 Task: Check current mortgage rates with a credit score of 680-699.
Action: Mouse moved to (971, 179)
Screenshot: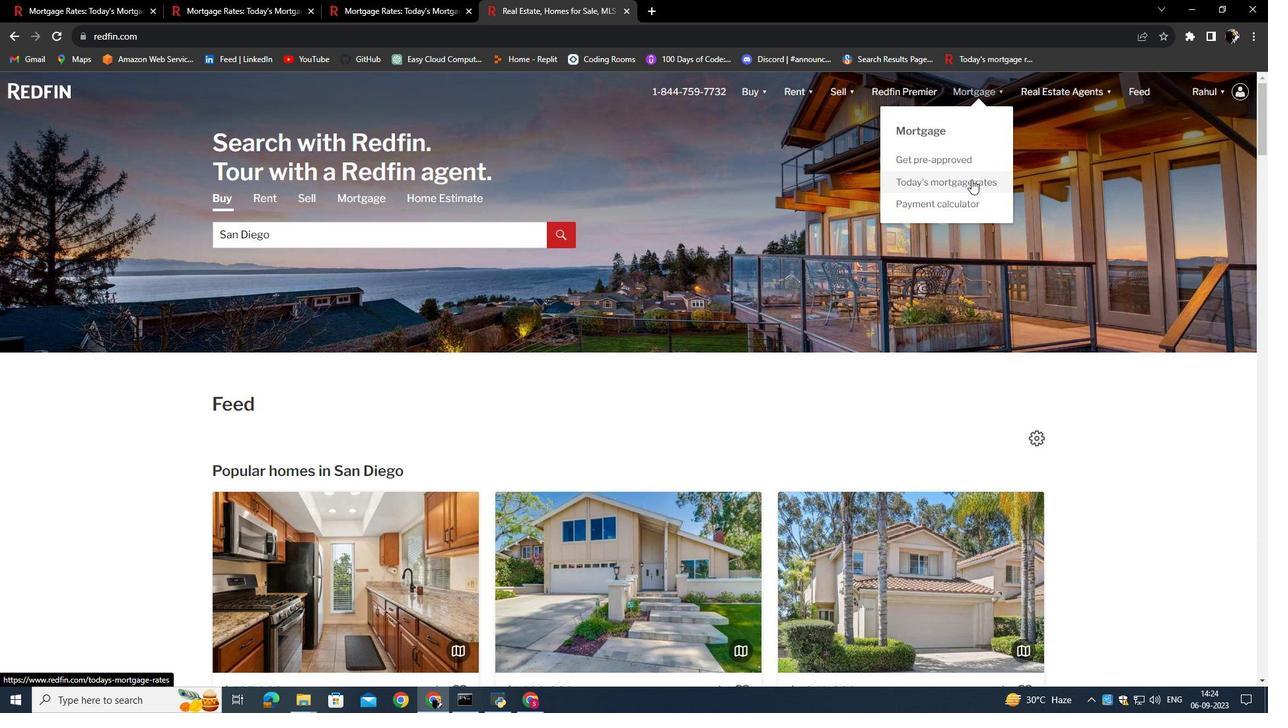 
Action: Mouse pressed left at (971, 179)
Screenshot: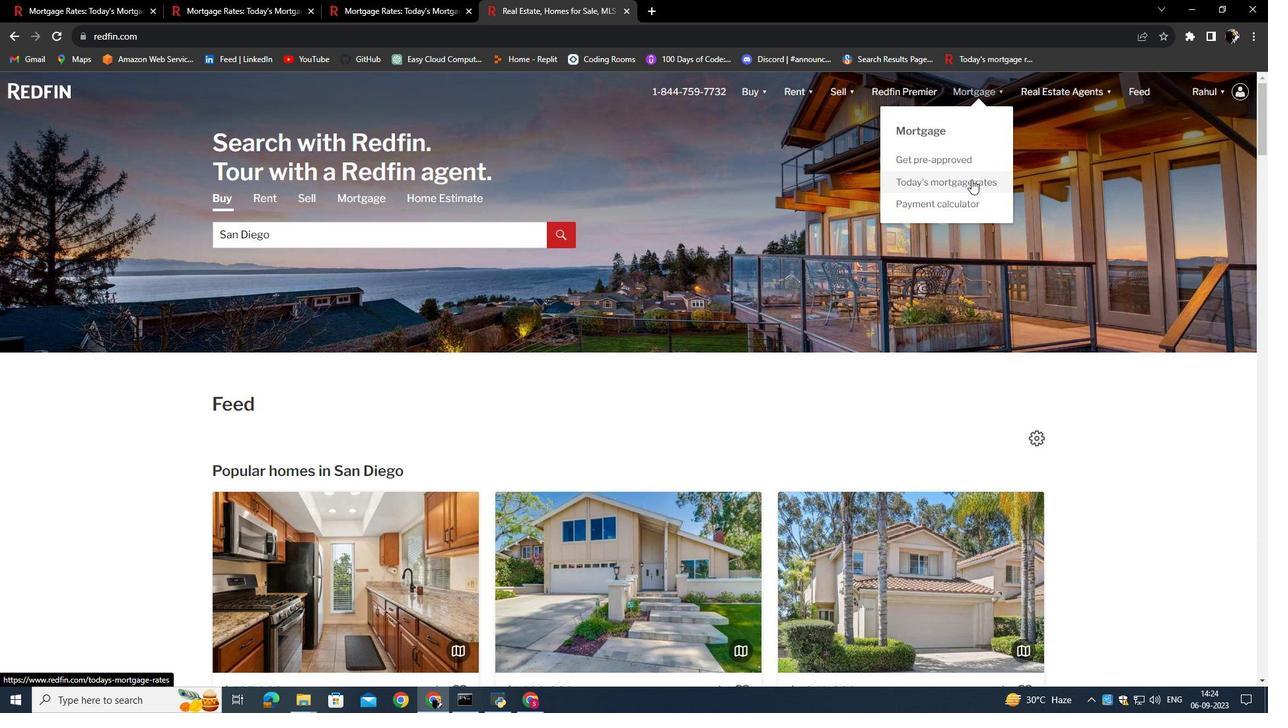 
Action: Mouse moved to (499, 357)
Screenshot: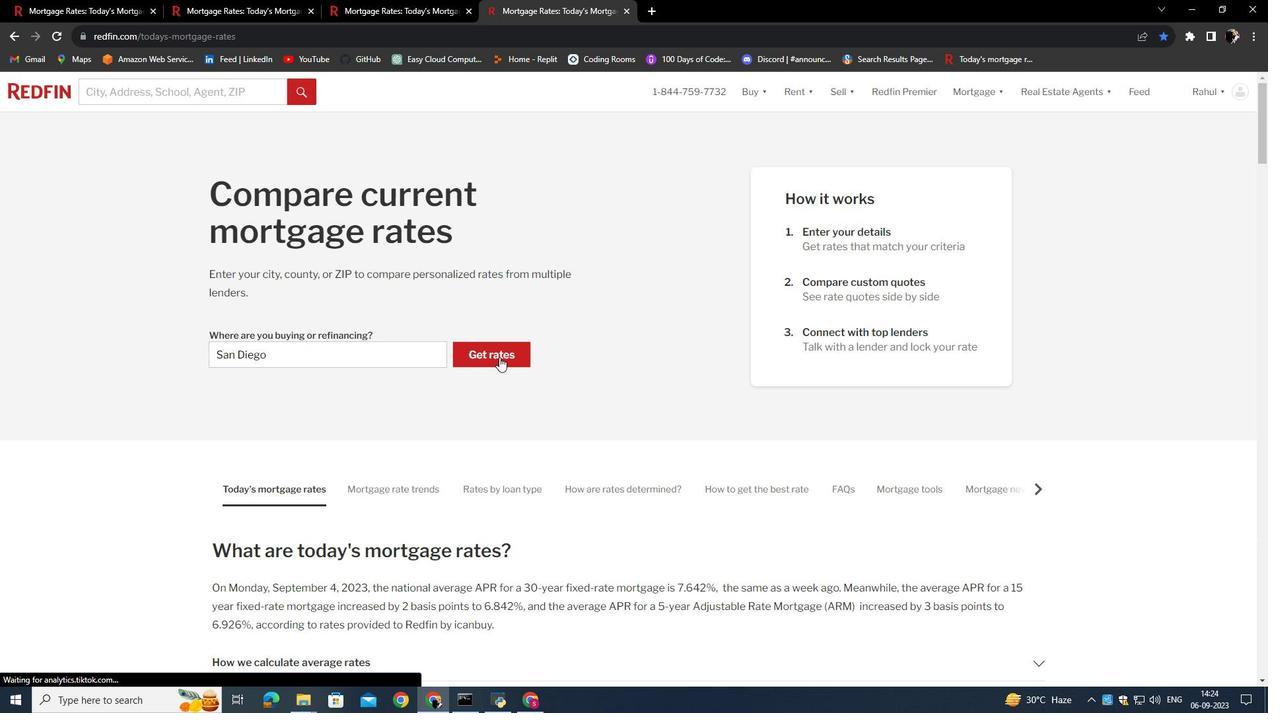 
Action: Mouse pressed left at (499, 357)
Screenshot: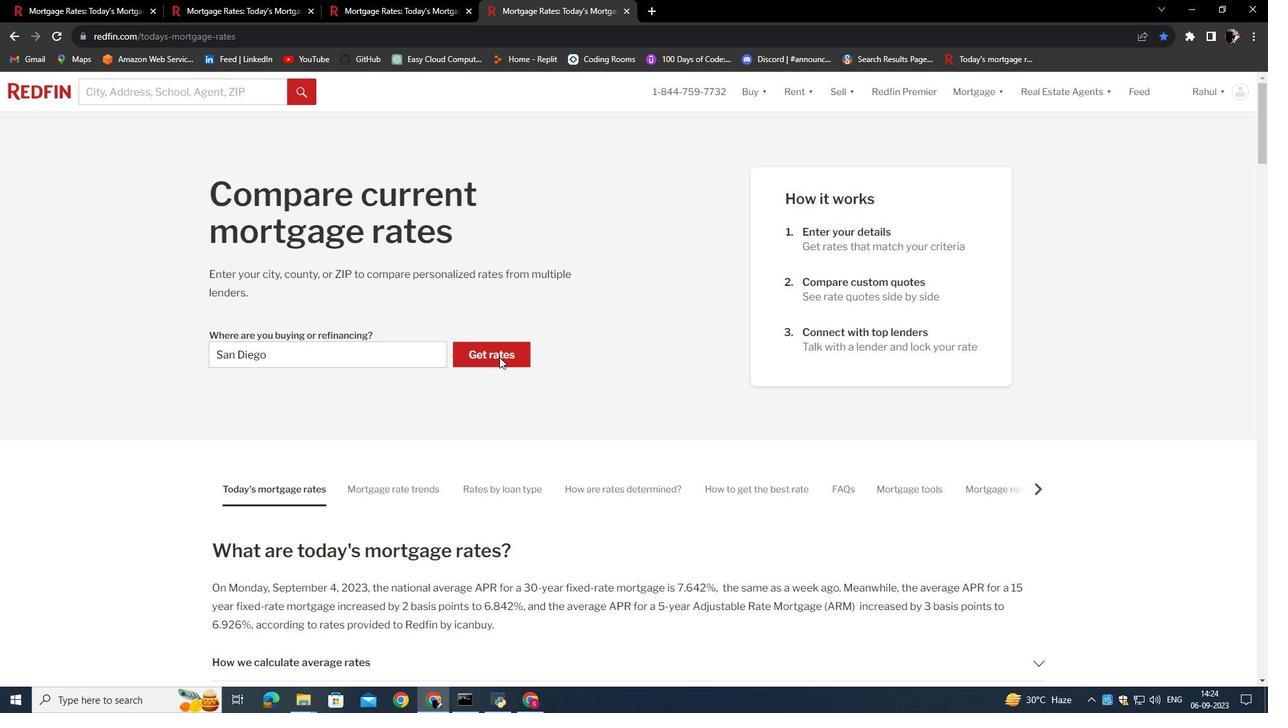 
Action: Mouse moved to (326, 458)
Screenshot: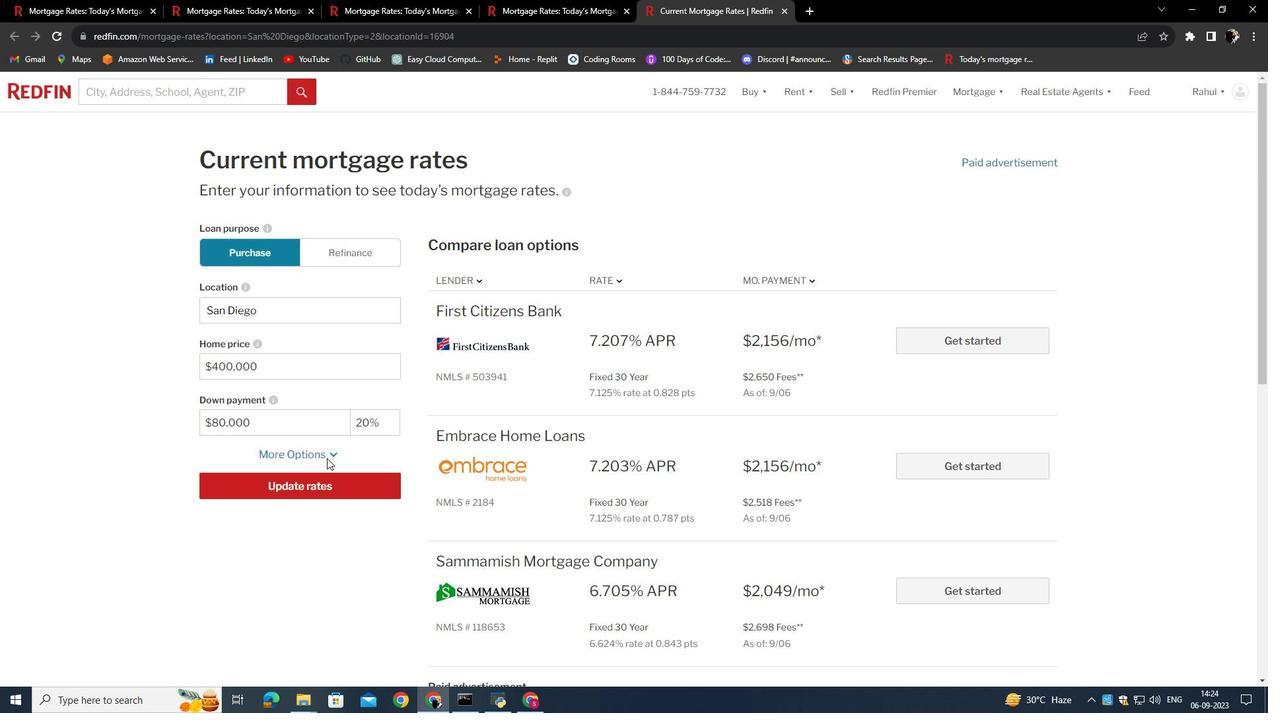 
Action: Mouse pressed left at (326, 458)
Screenshot: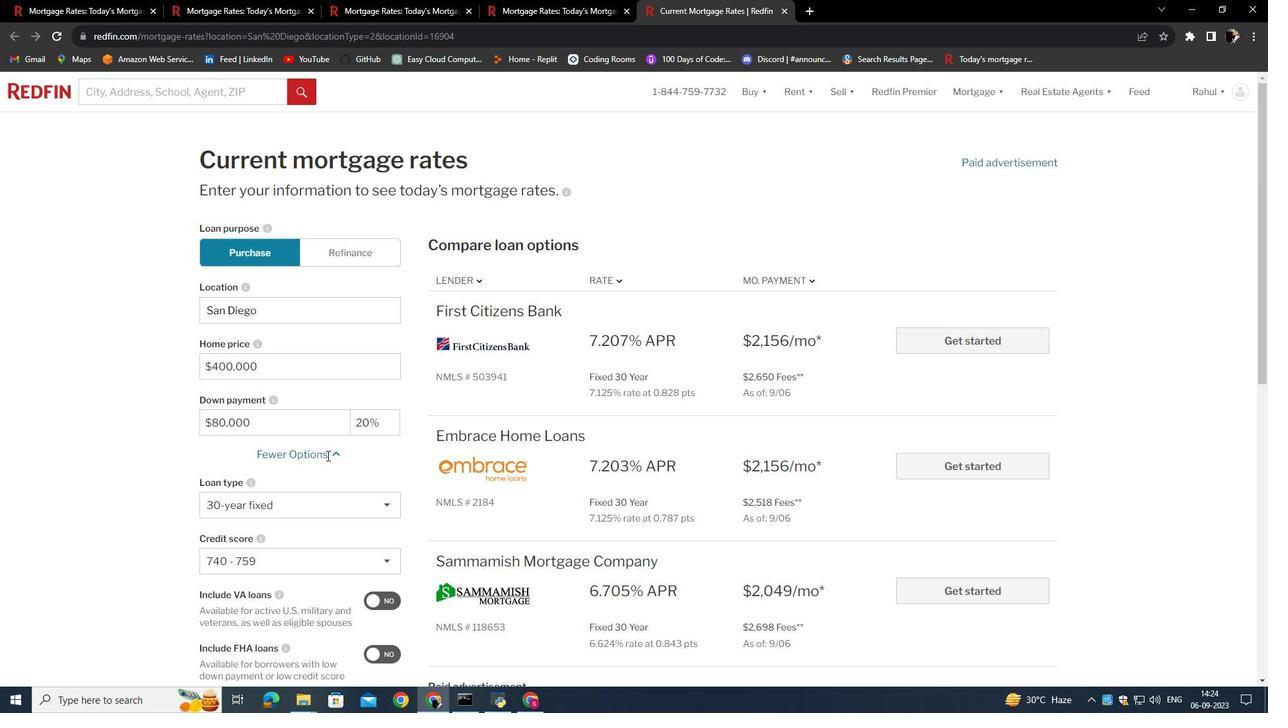 
Action: Mouse moved to (330, 453)
Screenshot: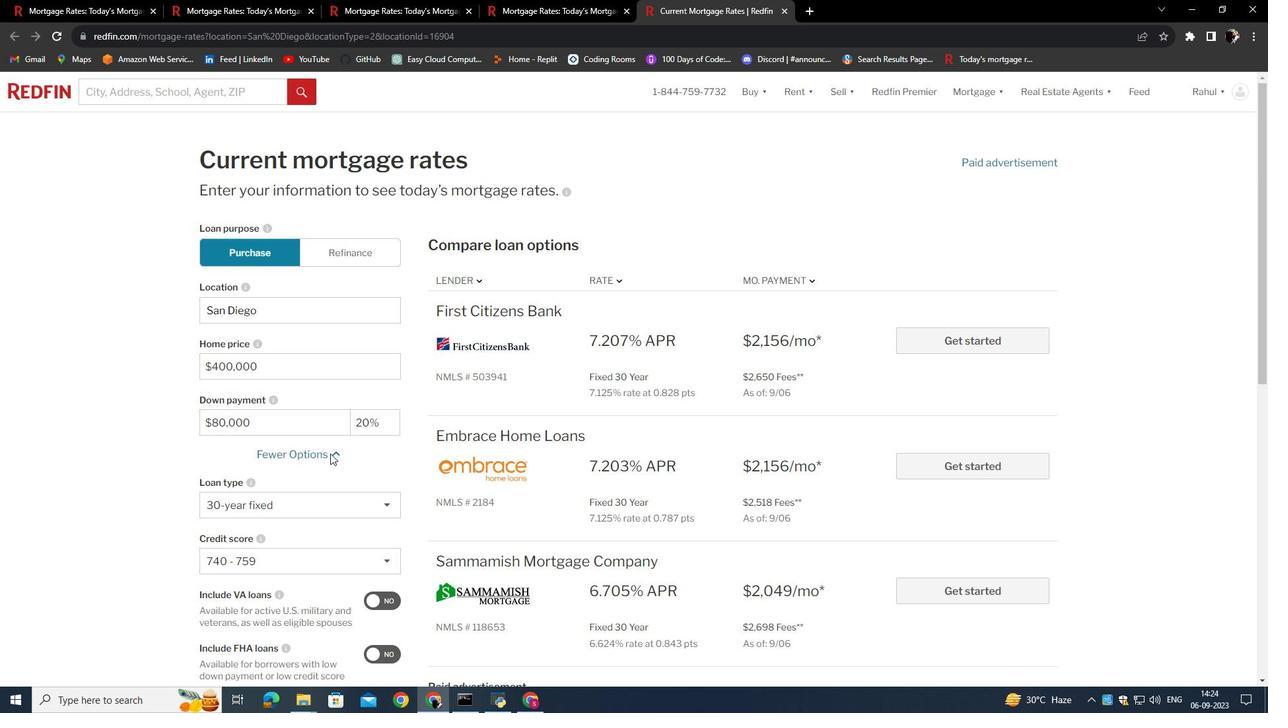 
Action: Mouse scrolled (330, 453) with delta (0, 0)
Screenshot: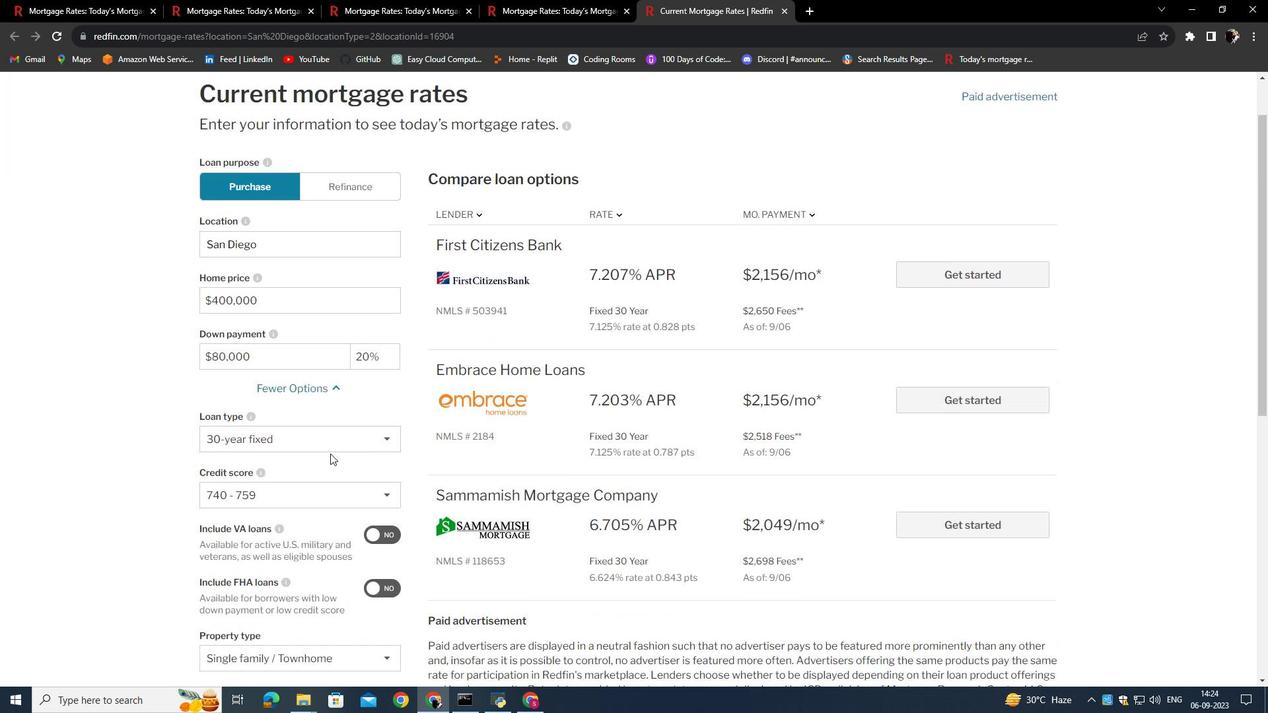 
Action: Mouse moved to (295, 498)
Screenshot: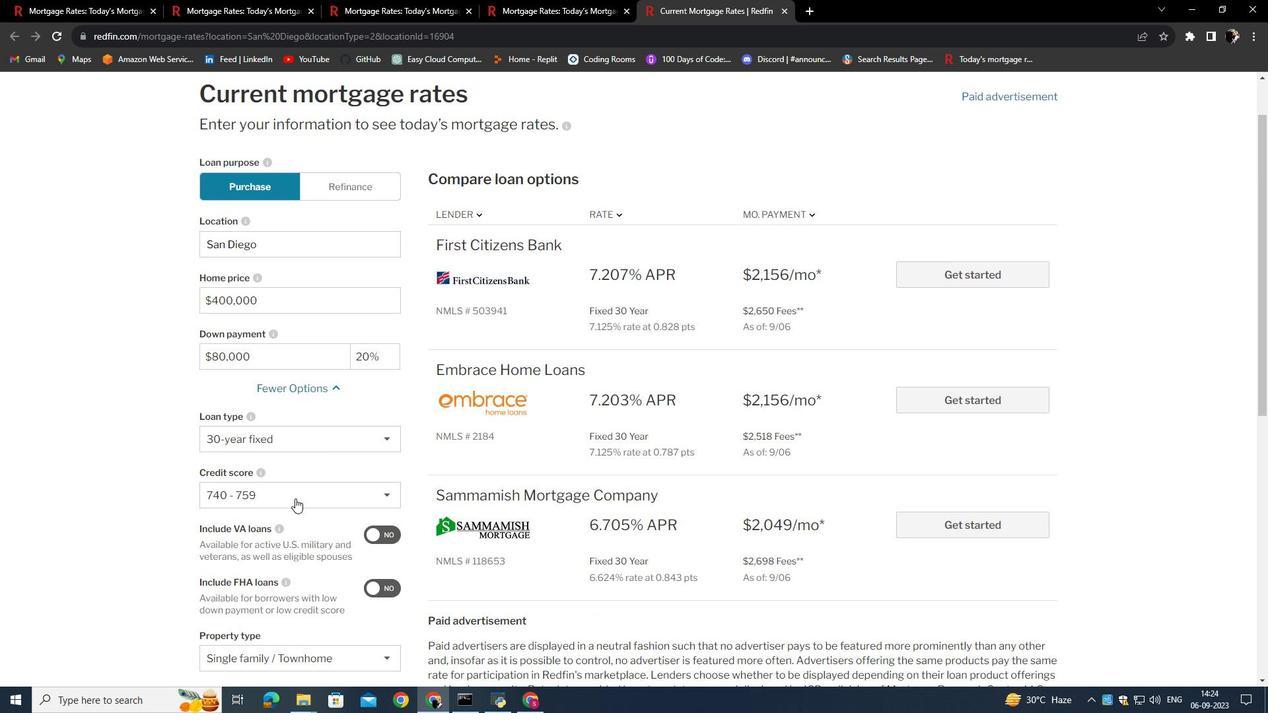 
Action: Mouse pressed left at (295, 498)
Screenshot: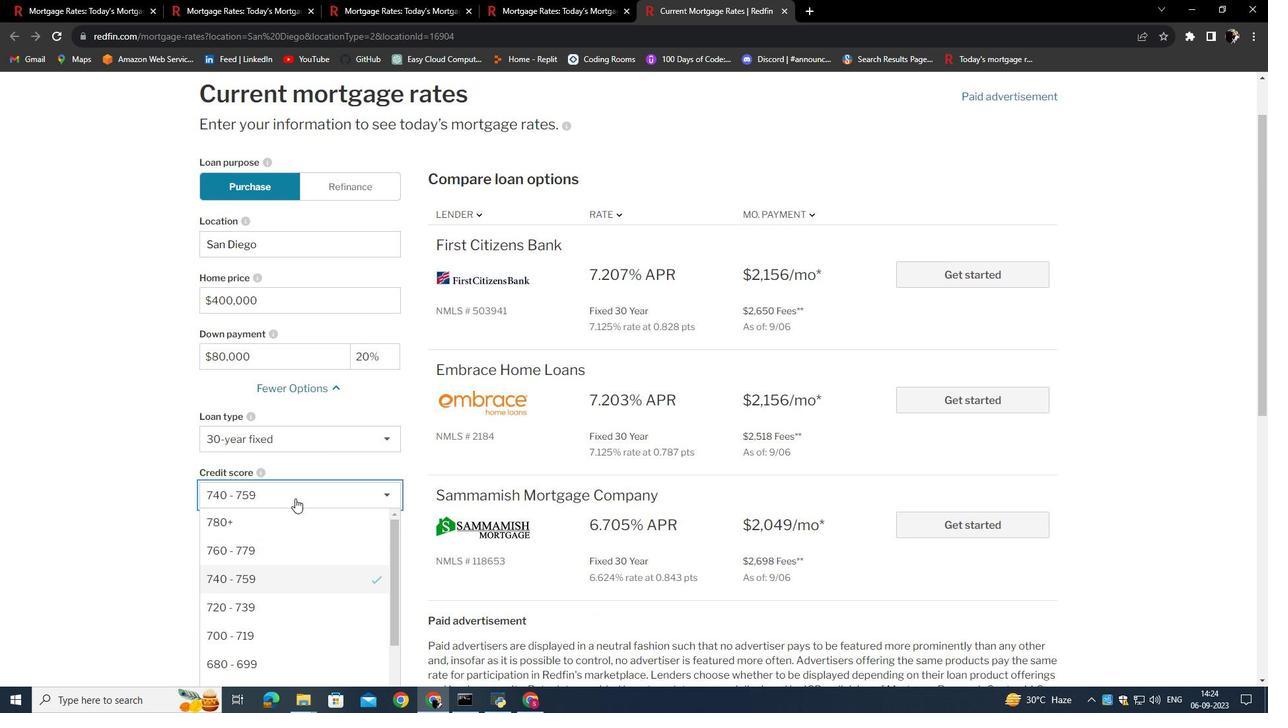 
Action: Mouse moved to (296, 562)
Screenshot: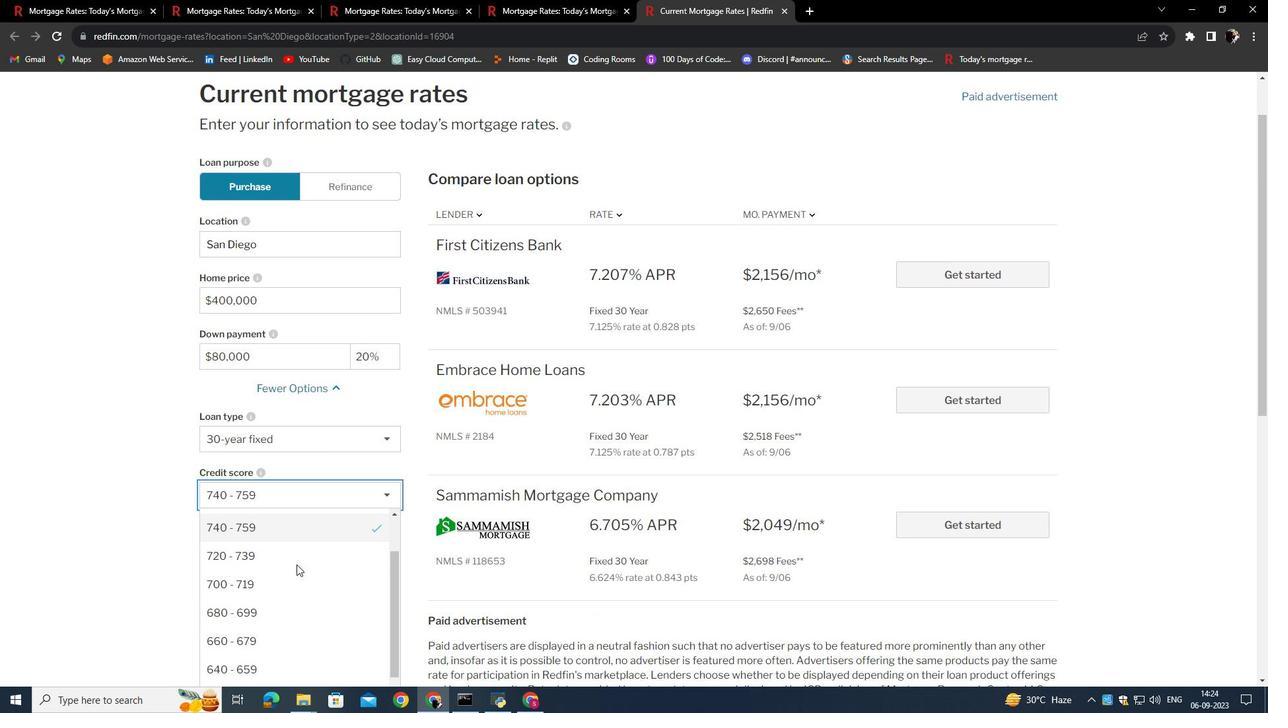 
Action: Mouse scrolled (296, 562) with delta (0, 0)
Screenshot: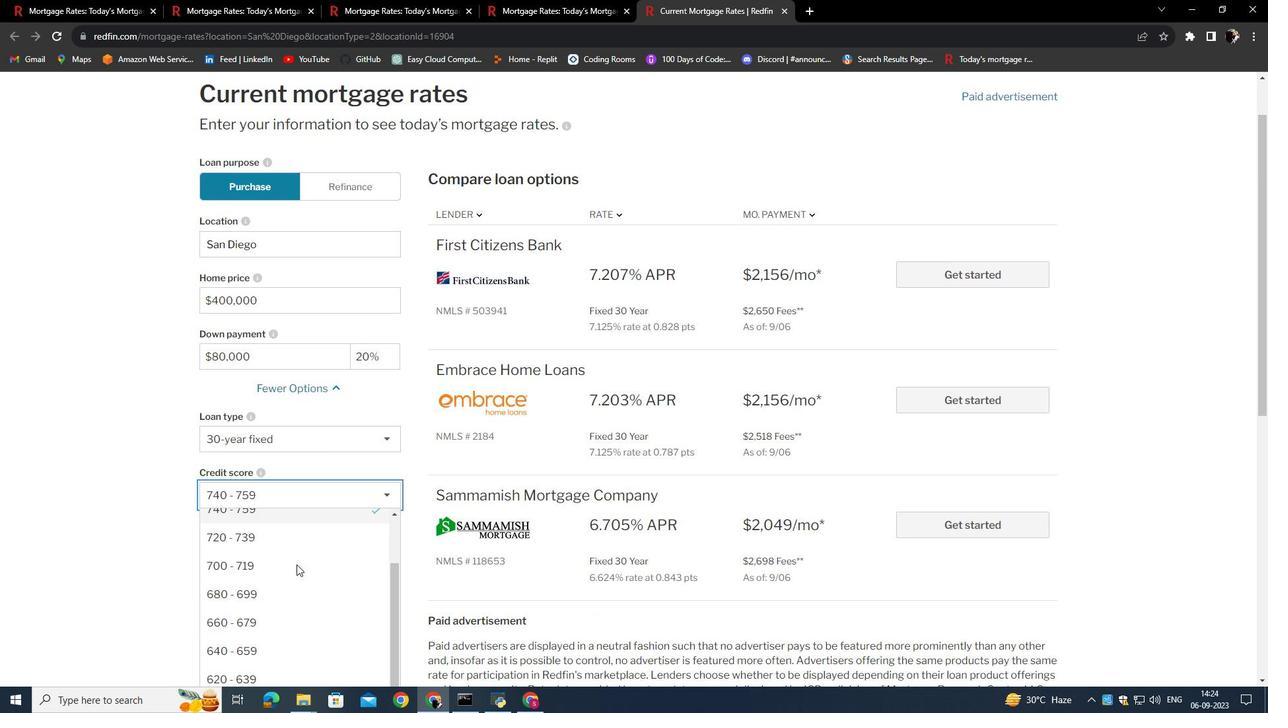 
Action: Mouse moved to (296, 564)
Screenshot: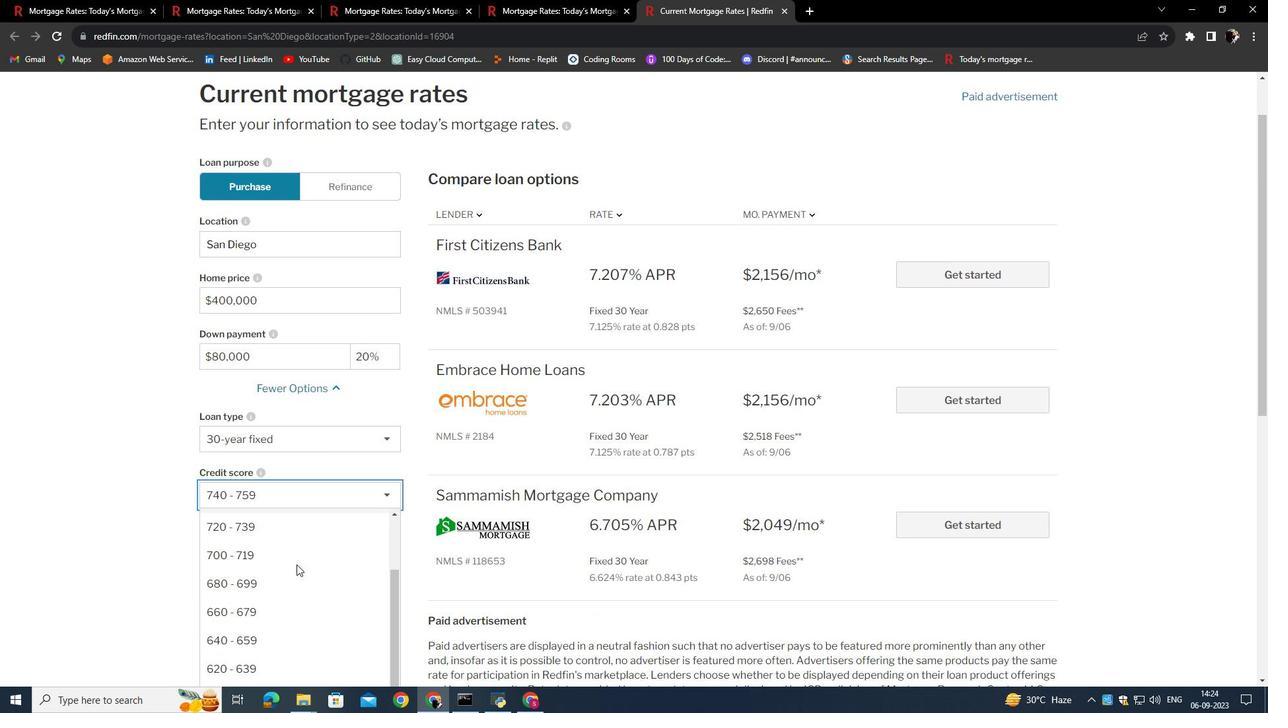 
Action: Mouse scrolled (296, 564) with delta (0, 0)
Screenshot: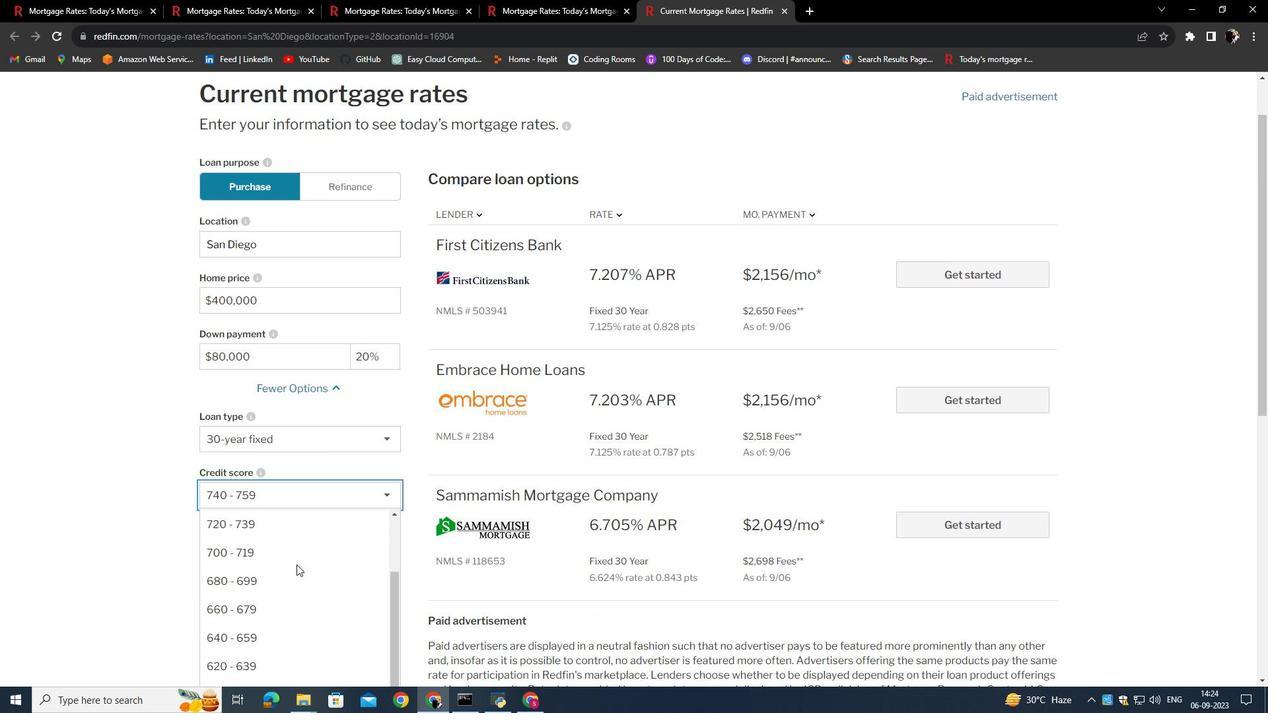 
Action: Mouse moved to (277, 577)
Screenshot: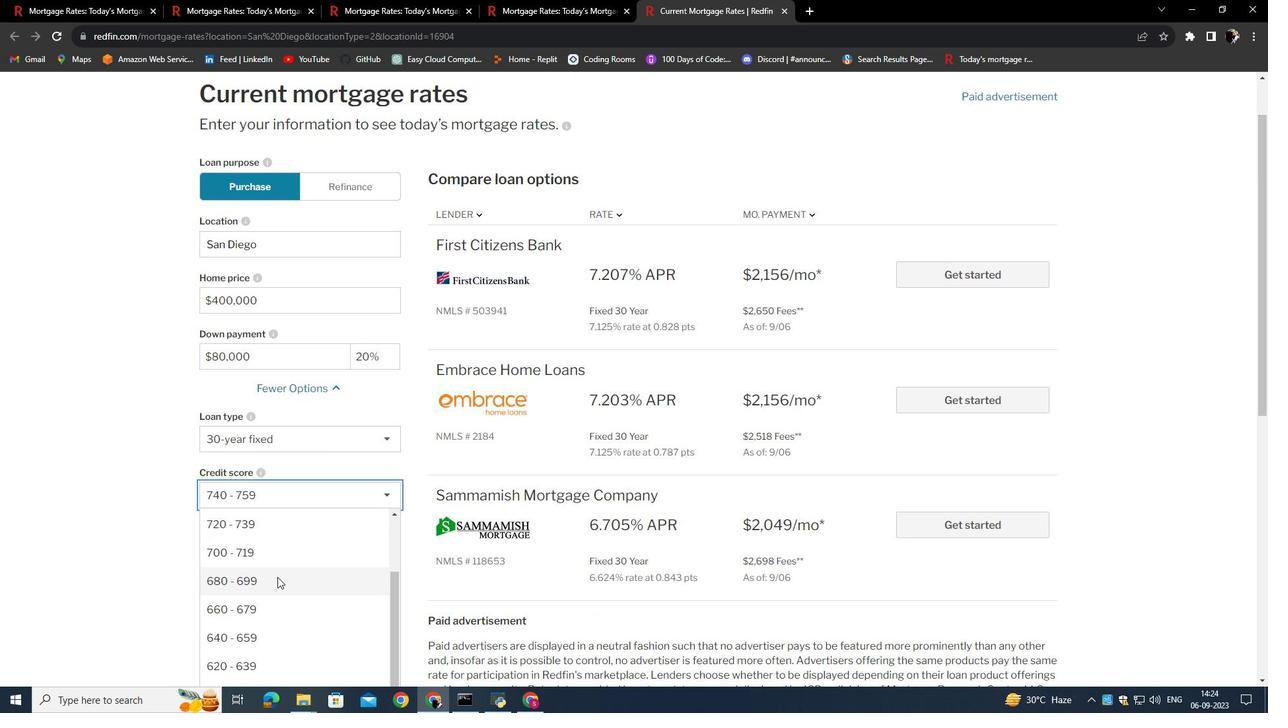 
Action: Mouse pressed left at (277, 577)
Screenshot: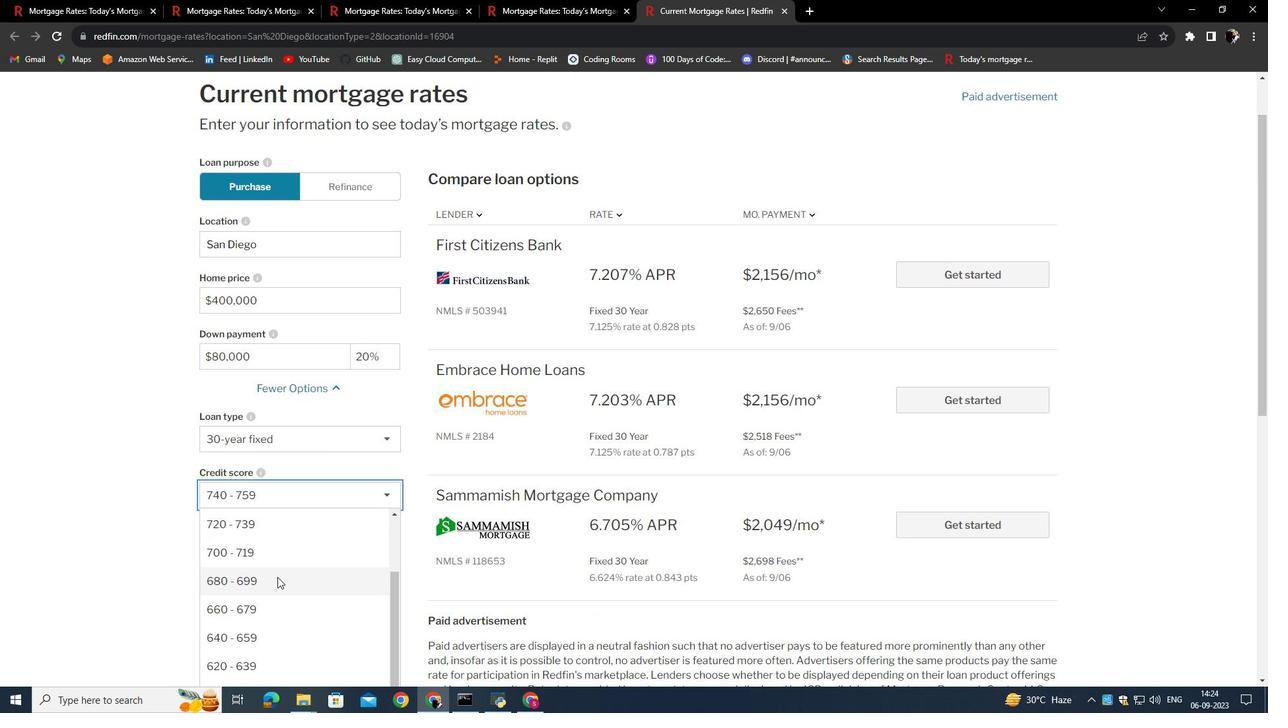 
Action: Mouse moved to (318, 513)
Screenshot: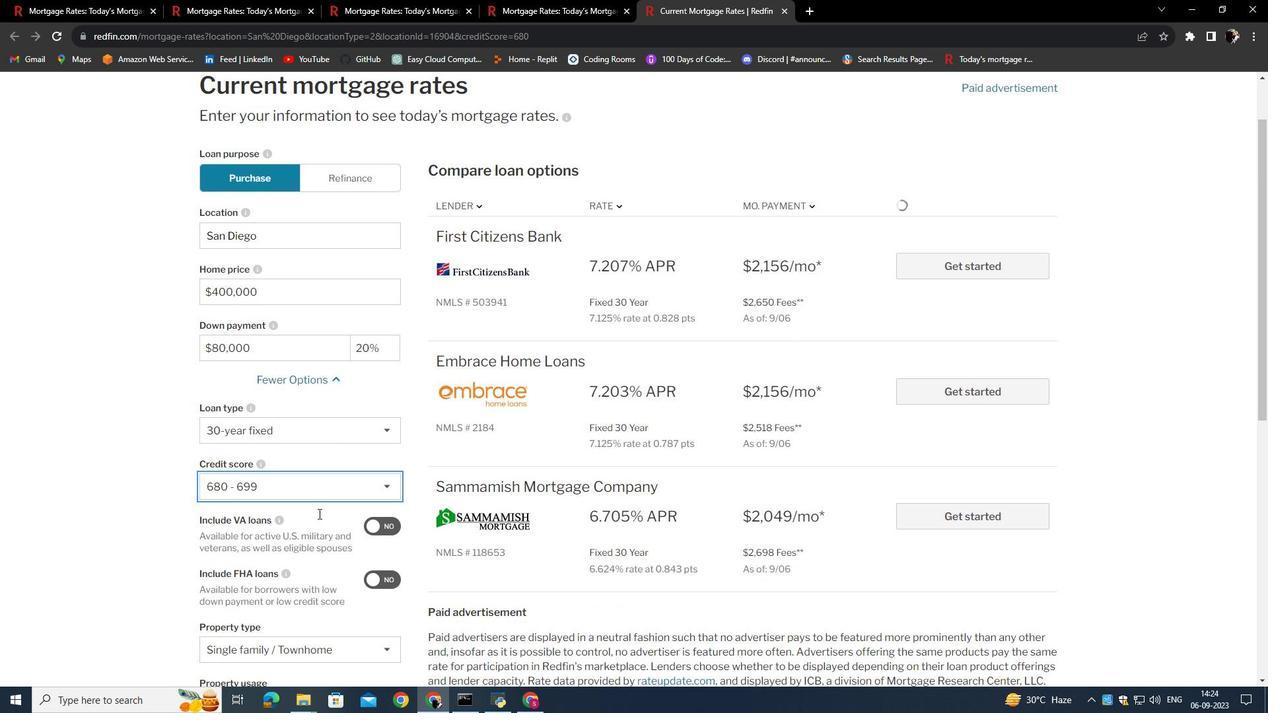 
Action: Mouse scrolled (318, 513) with delta (0, 0)
Screenshot: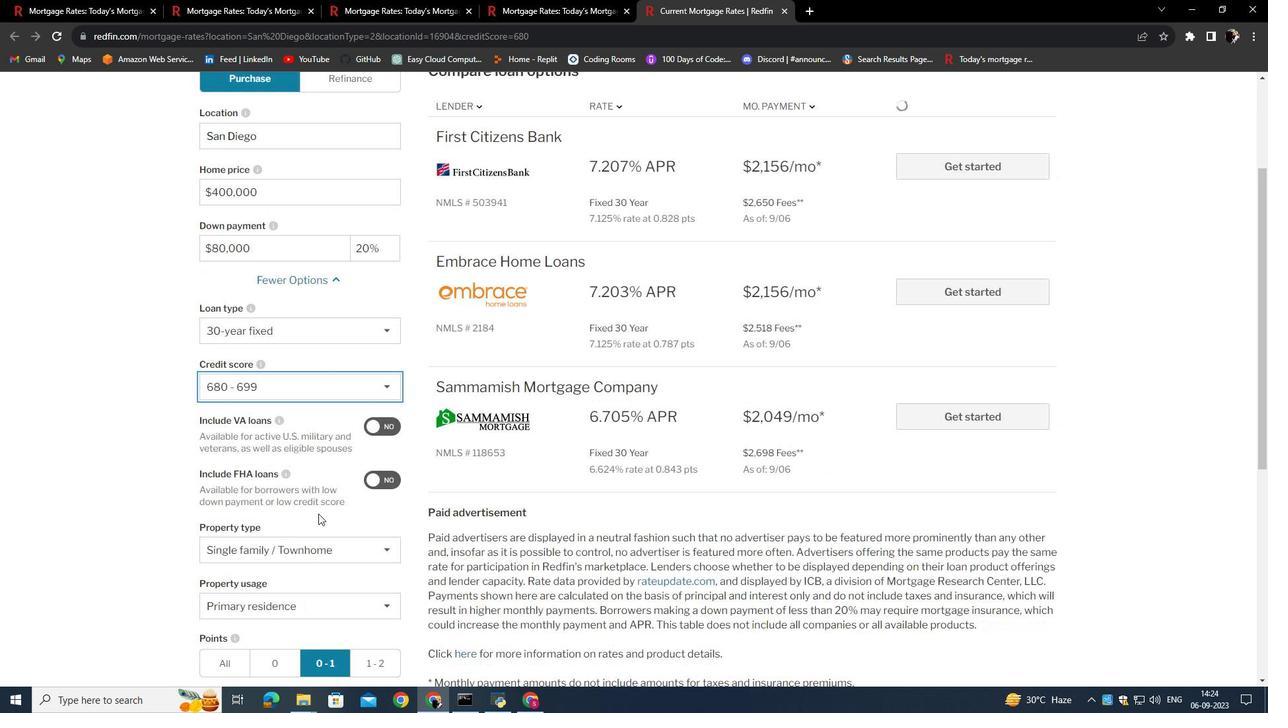 
Action: Mouse scrolled (318, 513) with delta (0, 0)
Screenshot: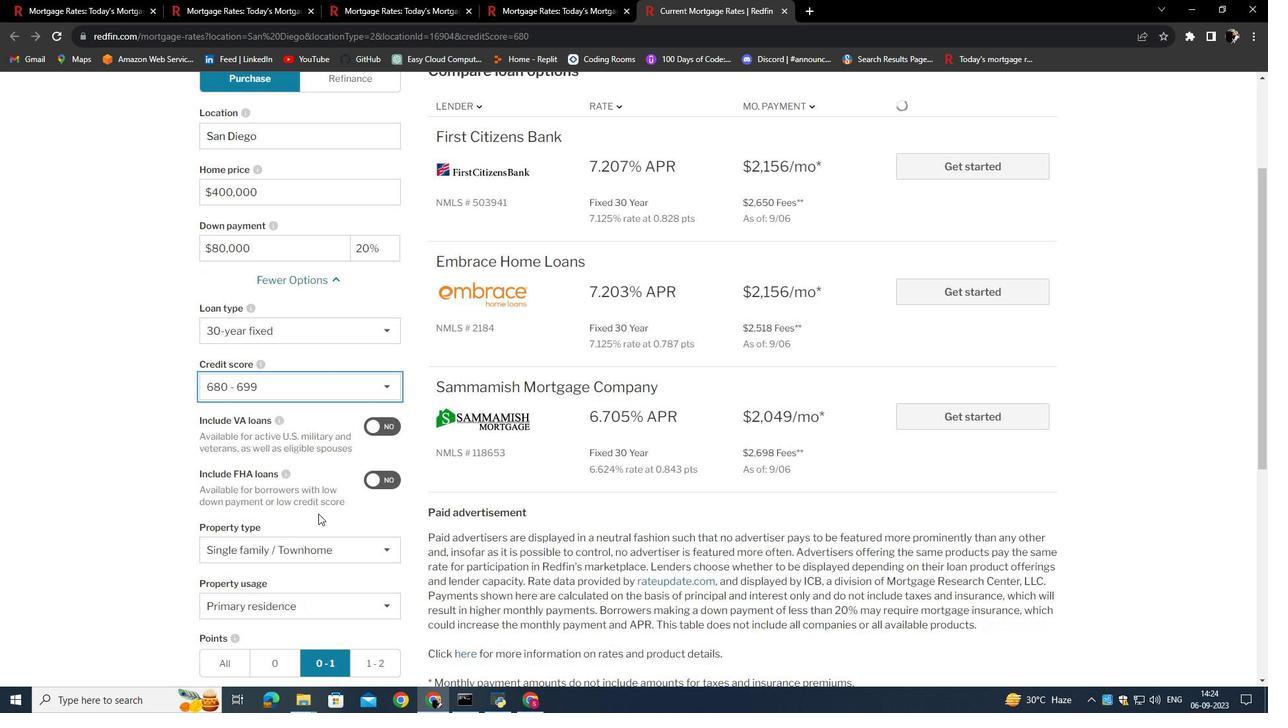 
Action: Mouse scrolled (318, 513) with delta (0, 0)
Screenshot: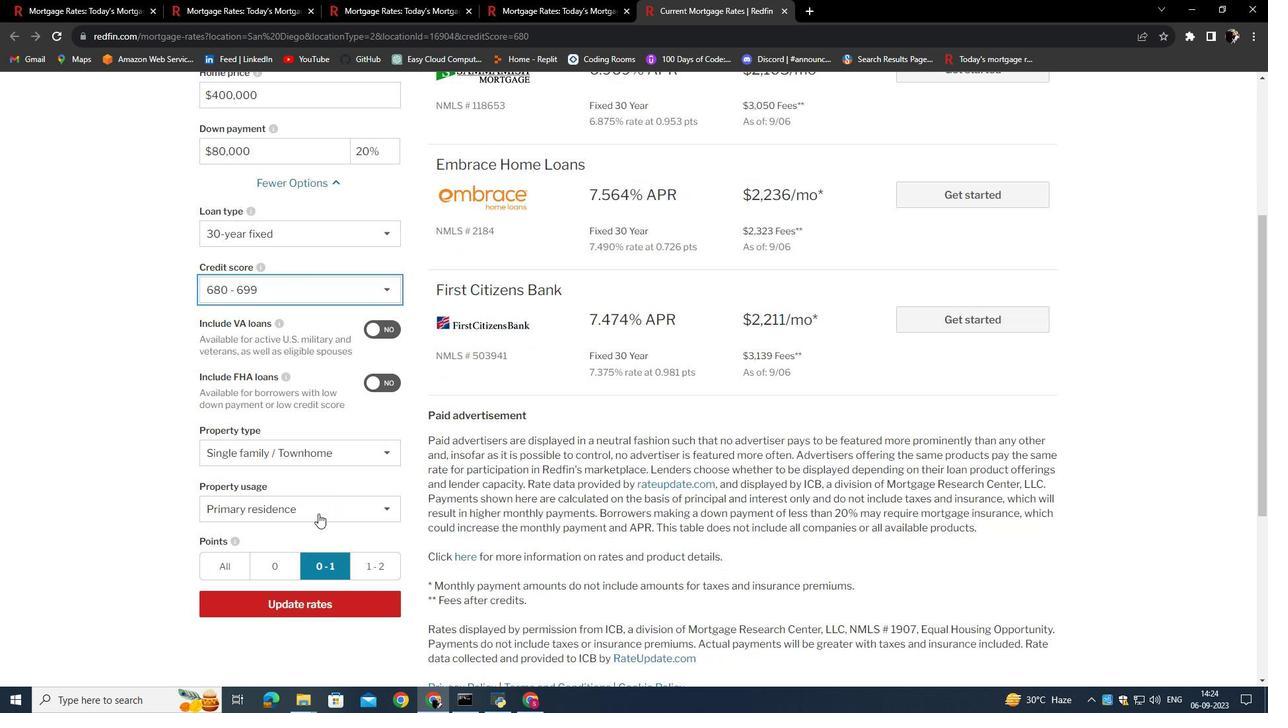
Action: Mouse scrolled (318, 513) with delta (0, 0)
Screenshot: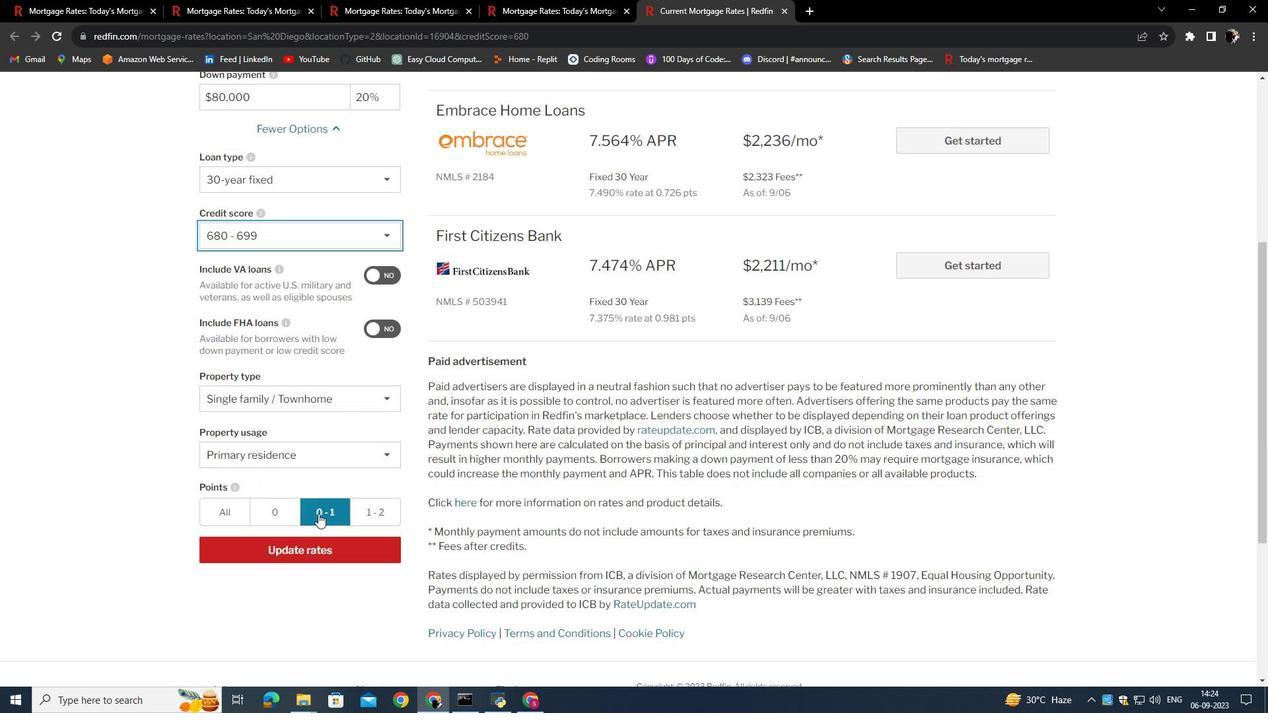 
Action: Mouse moved to (323, 548)
Screenshot: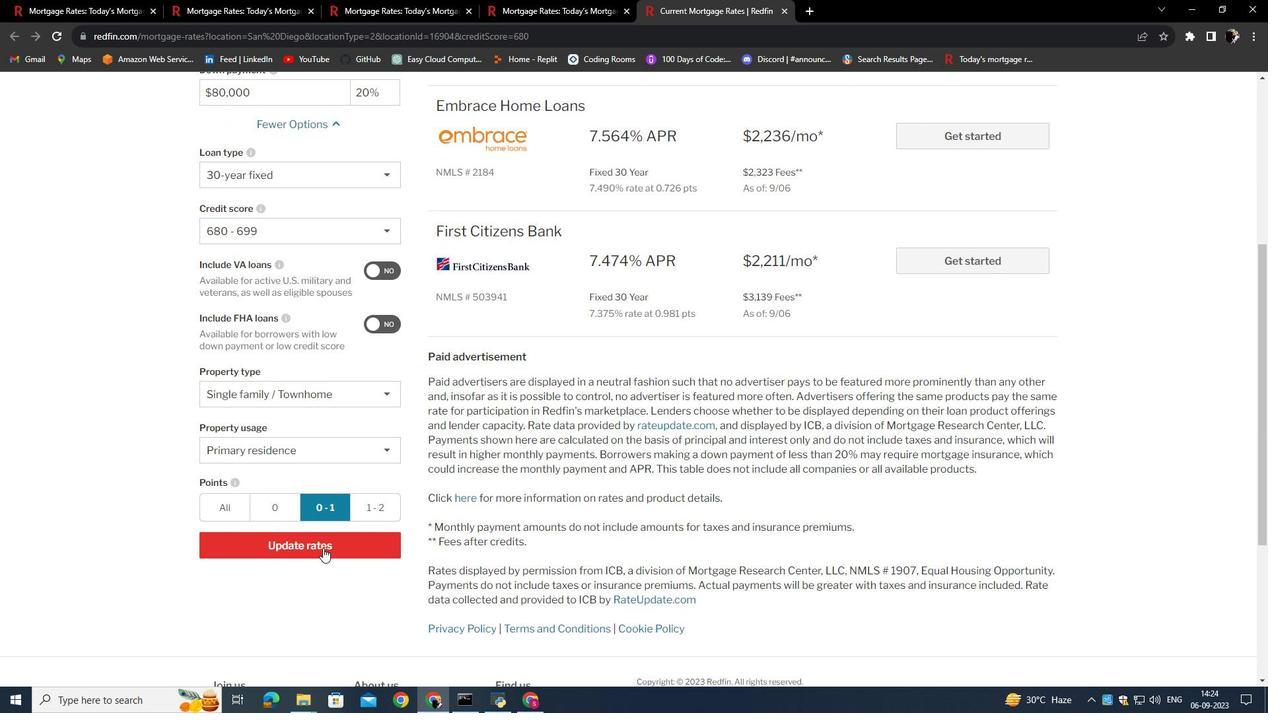 
Action: Mouse pressed left at (323, 548)
Screenshot: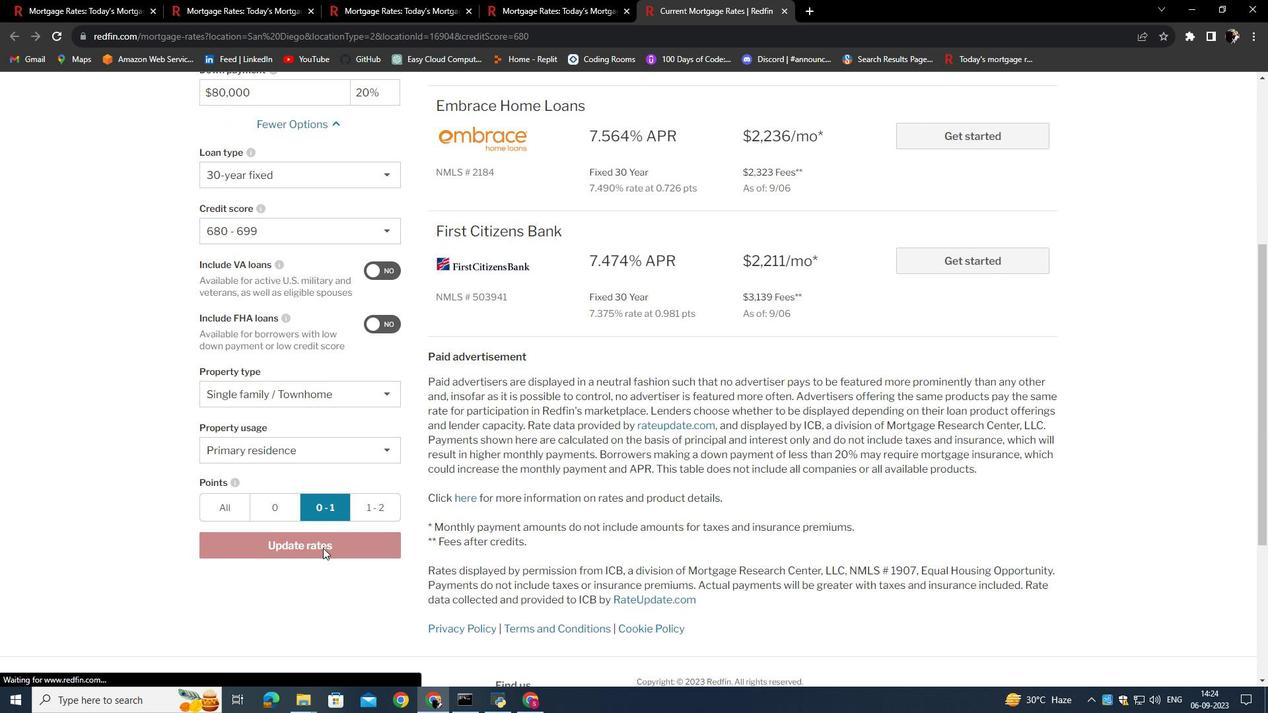 
Action: Mouse moved to (626, 433)
Screenshot: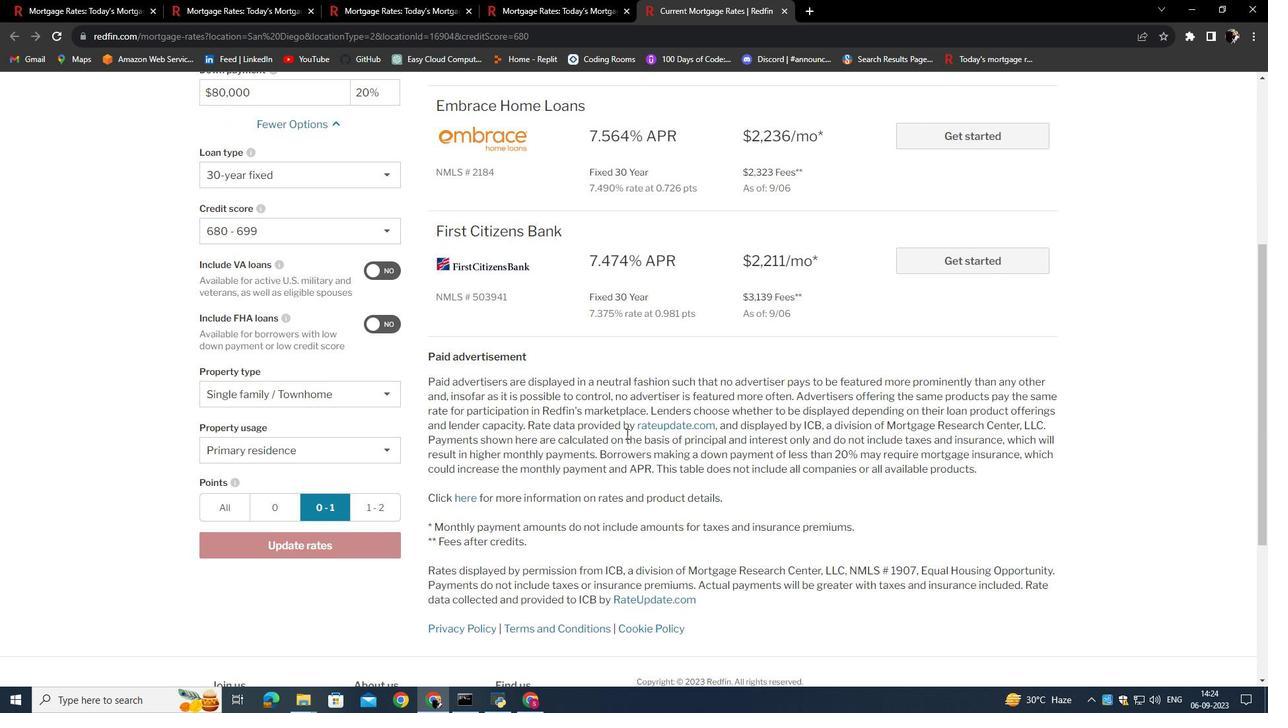 
Action: Mouse scrolled (626, 434) with delta (0, 0)
Screenshot: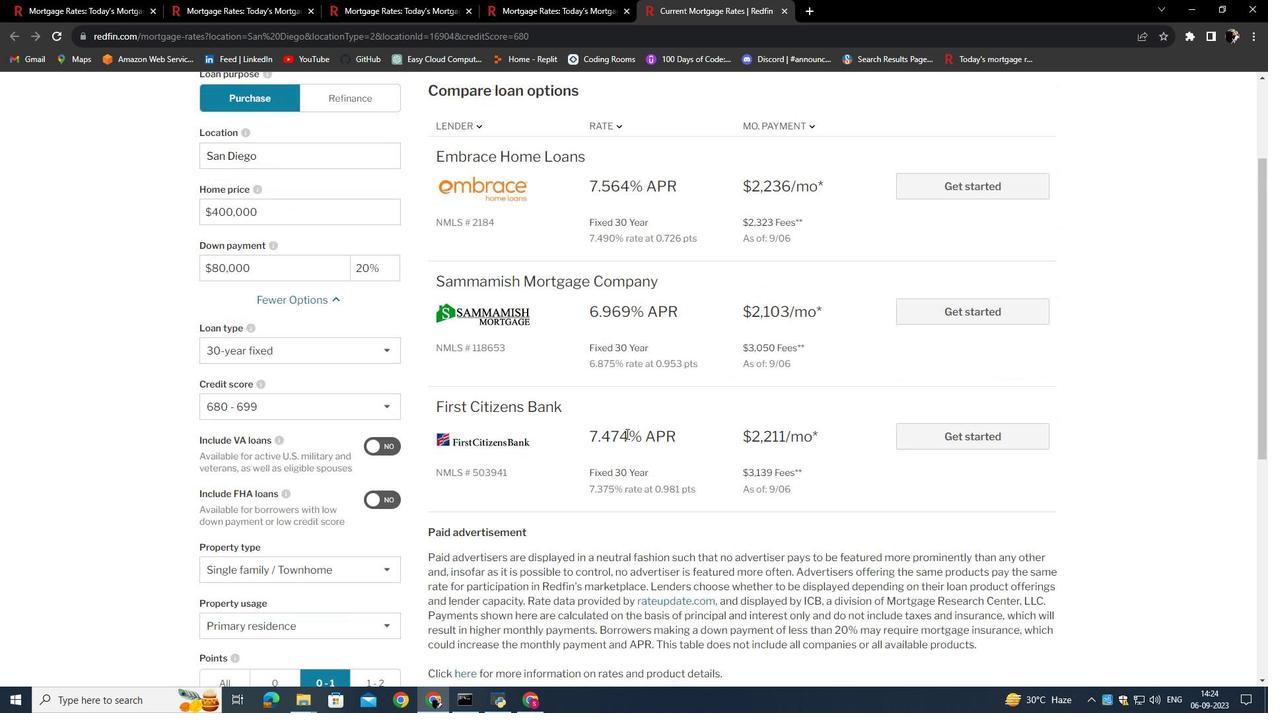 
Action: Mouse scrolled (626, 434) with delta (0, 0)
Screenshot: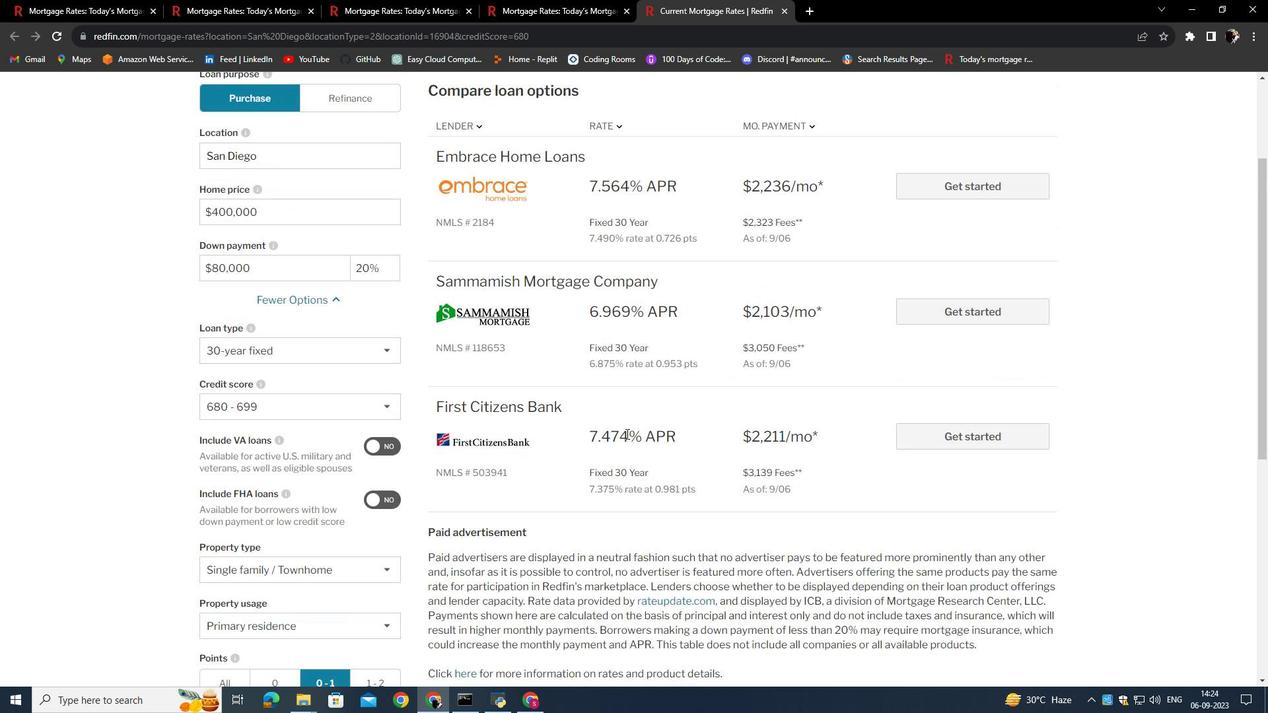 
Action: Mouse scrolled (626, 434) with delta (0, 0)
Screenshot: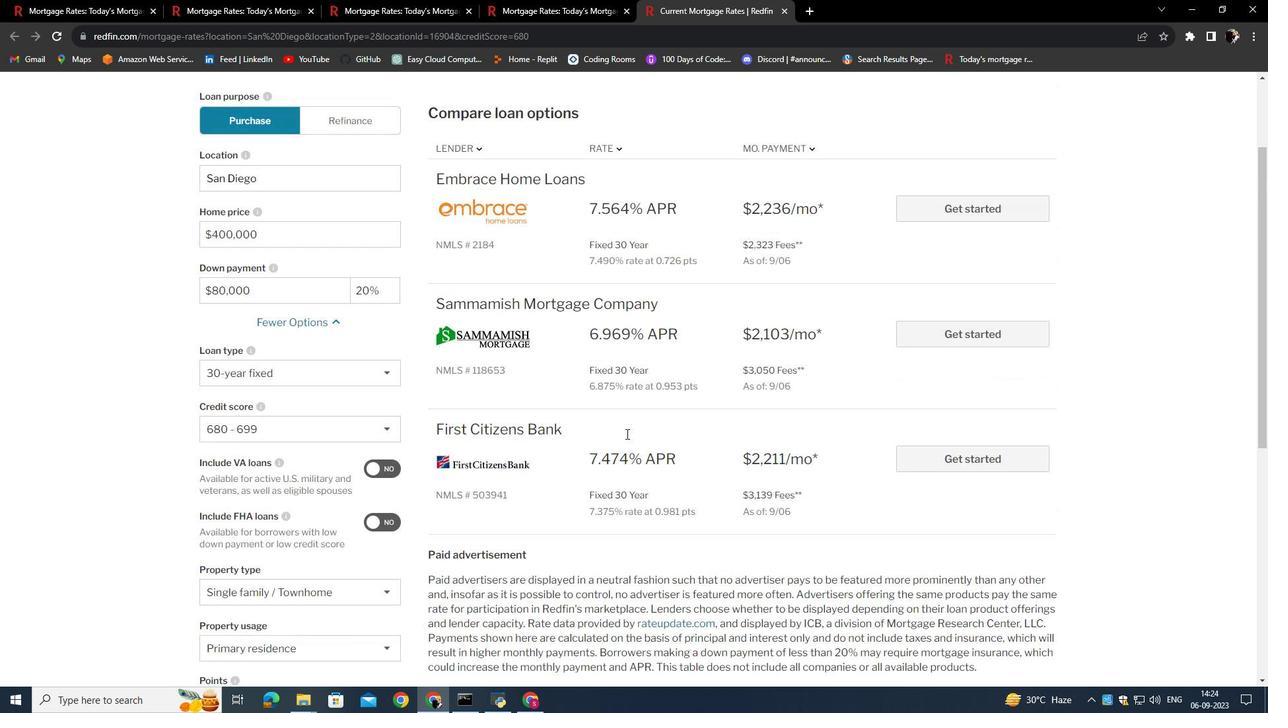 
Action: Mouse scrolled (626, 434) with delta (0, 0)
Screenshot: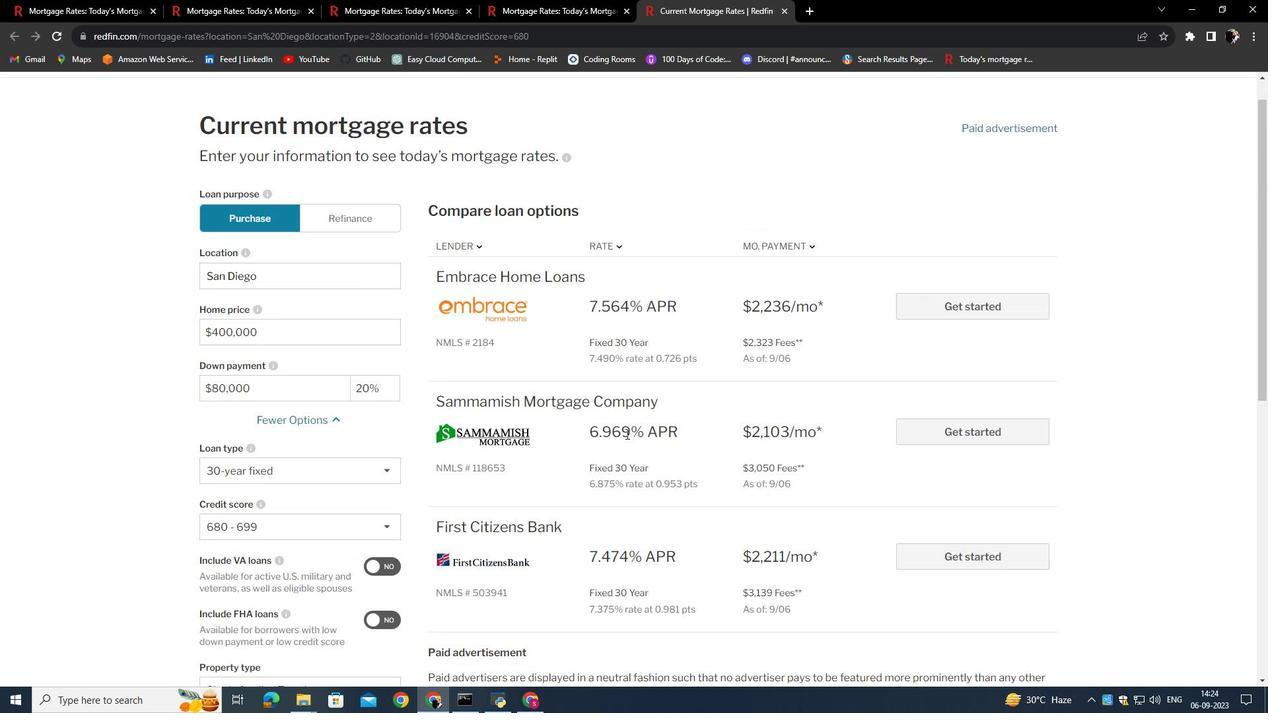 
Action: Mouse scrolled (626, 434) with delta (0, 0)
Screenshot: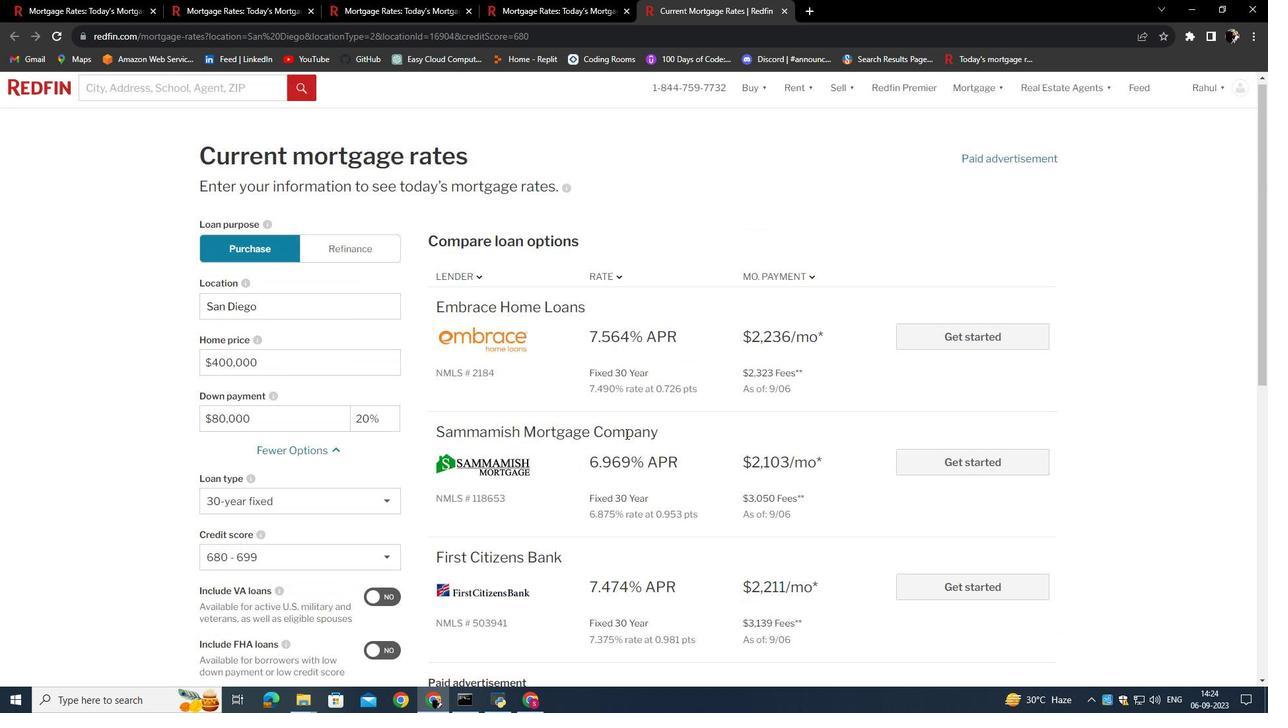 
